 Task: Change the pages per sheet to 2.
Action: Mouse pressed left at (604, 178)
Screenshot: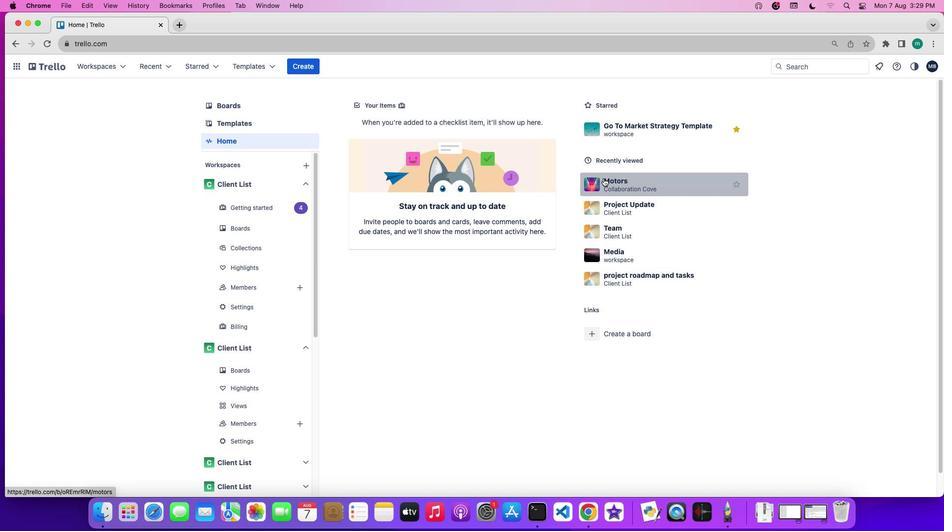 
Action: Mouse moved to (282, 160)
Screenshot: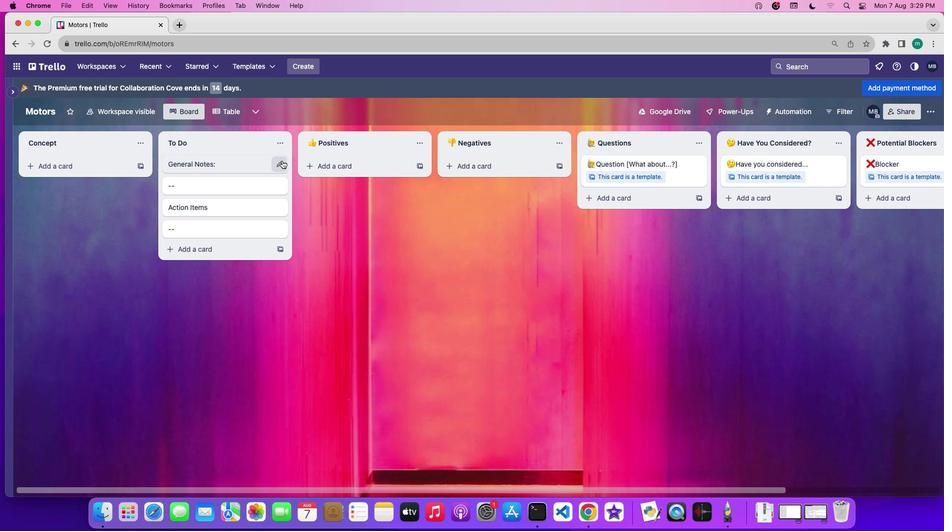 
Action: Mouse pressed left at (282, 160)
Screenshot: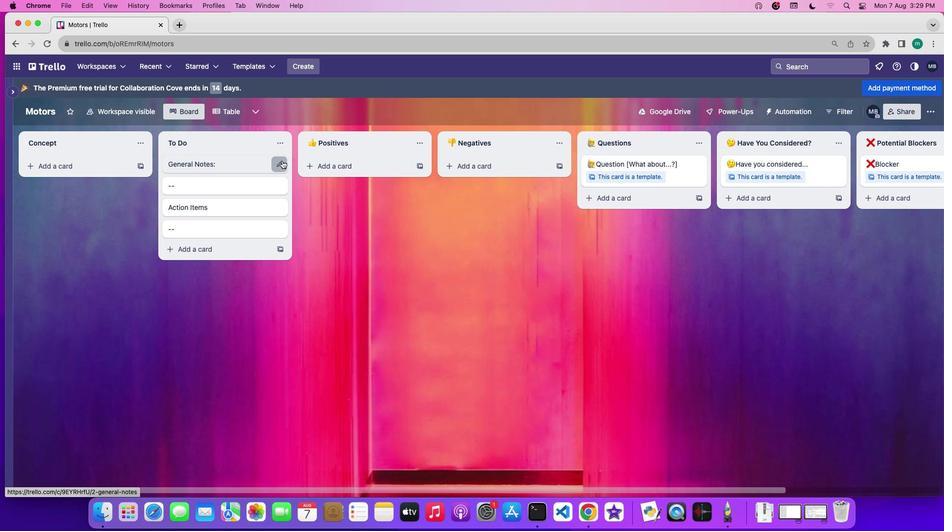 
Action: Mouse moved to (311, 160)
Screenshot: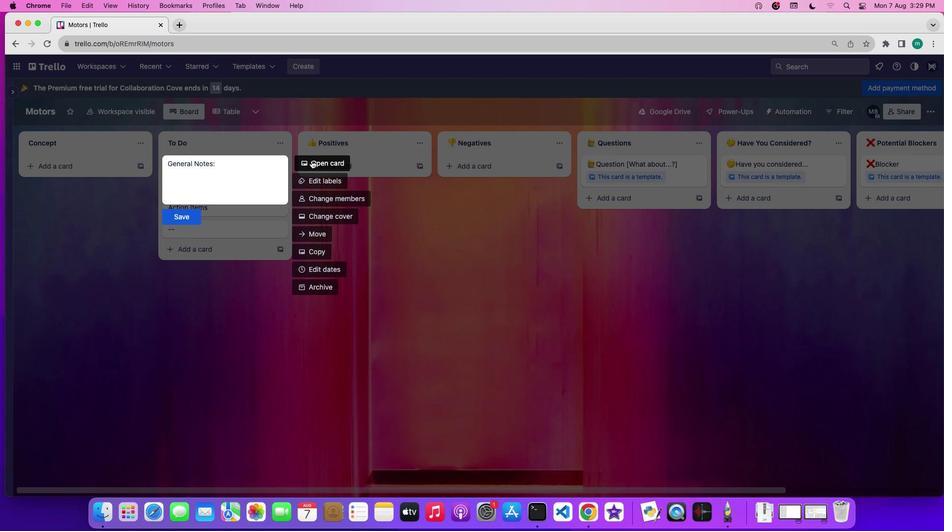
Action: Mouse pressed left at (311, 160)
Screenshot: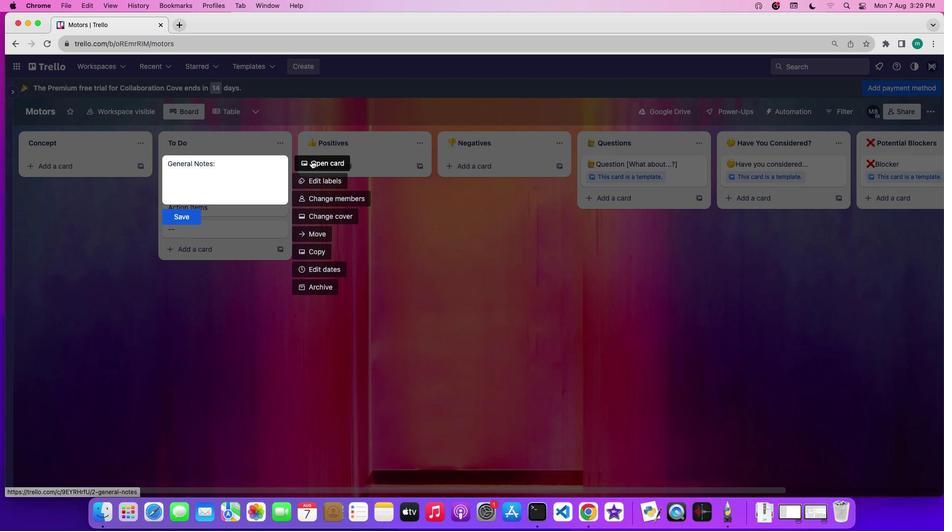 
Action: Mouse moved to (567, 321)
Screenshot: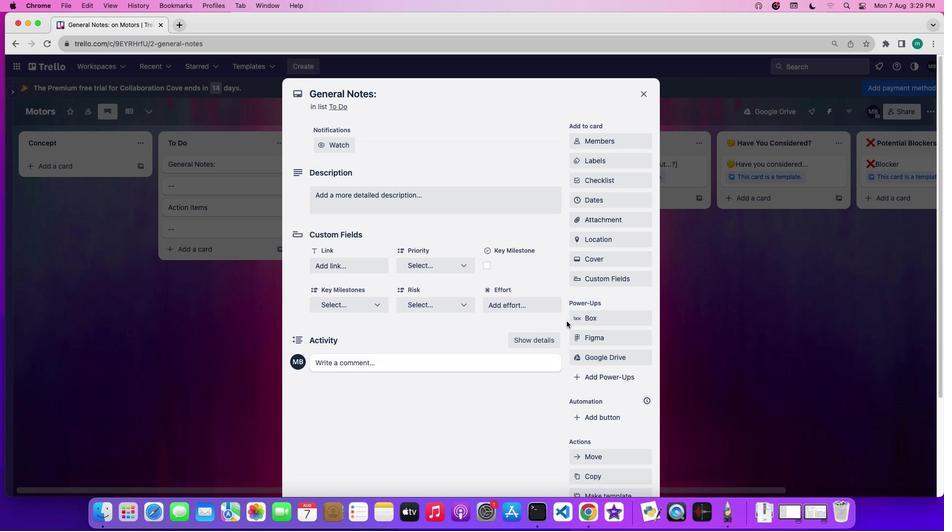 
Action: Mouse scrolled (567, 321) with delta (0, 0)
Screenshot: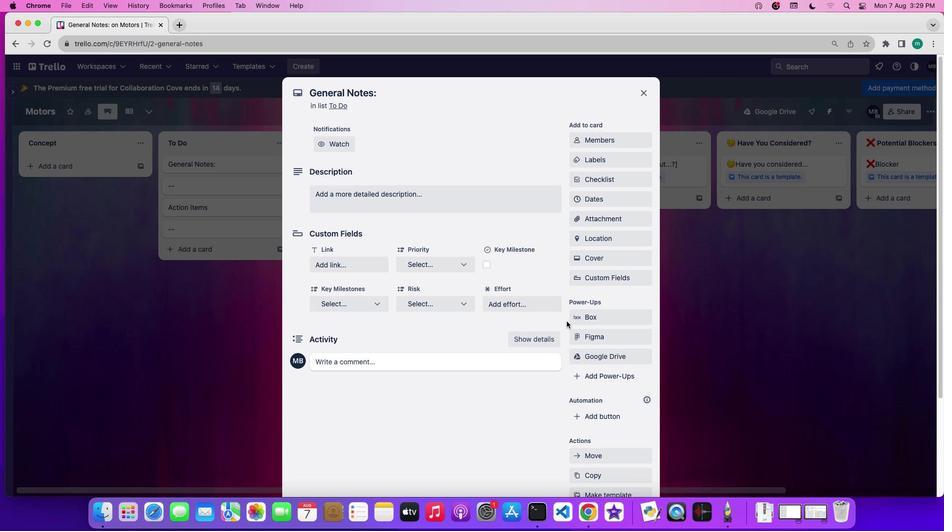 
Action: Mouse scrolled (567, 321) with delta (0, 0)
Screenshot: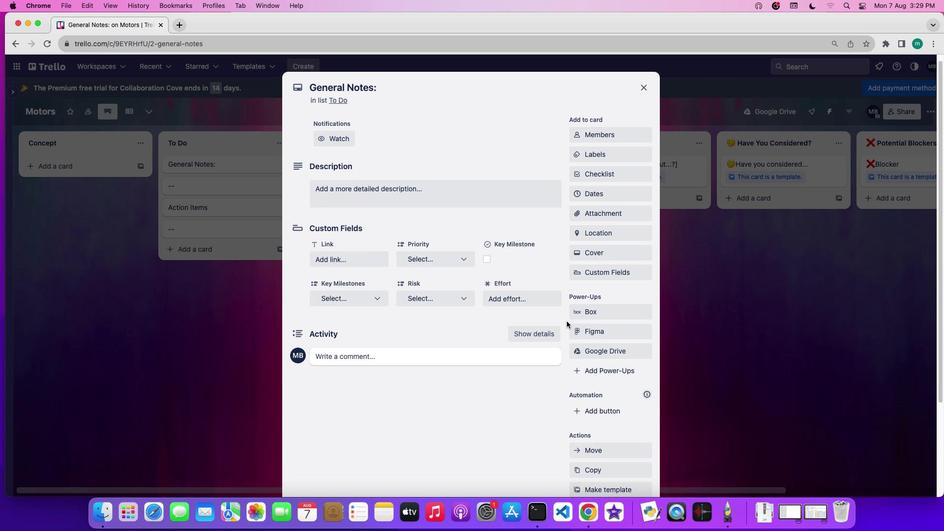 
Action: Mouse scrolled (567, 321) with delta (0, -1)
Screenshot: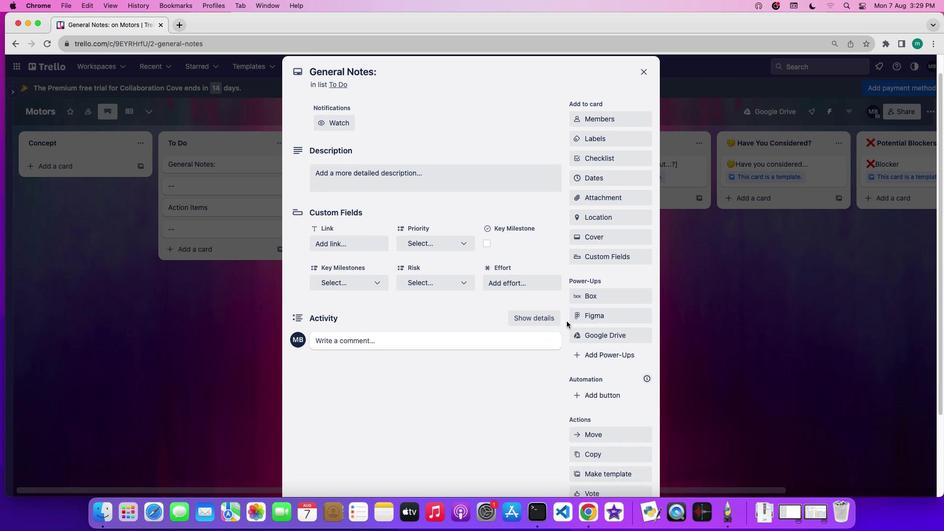 
Action: Mouse scrolled (567, 321) with delta (0, 0)
Screenshot: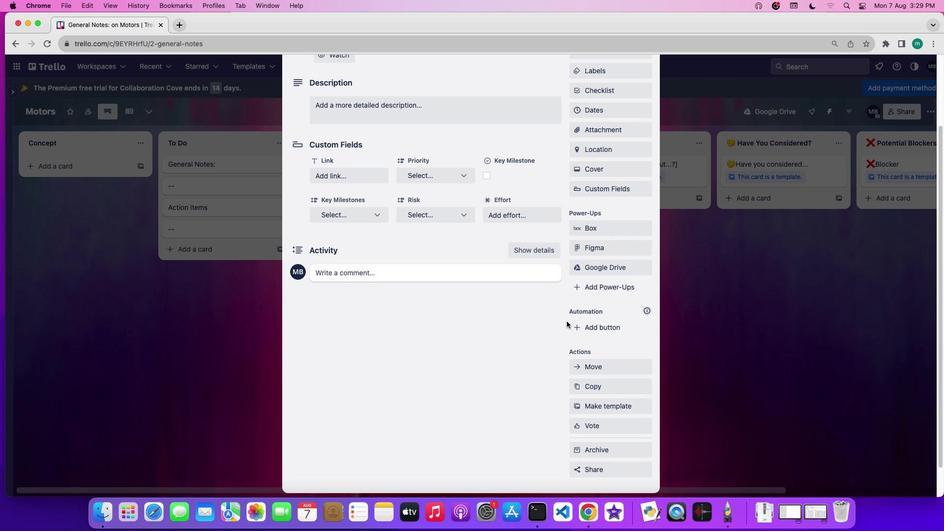 
Action: Mouse scrolled (567, 321) with delta (0, 0)
Screenshot: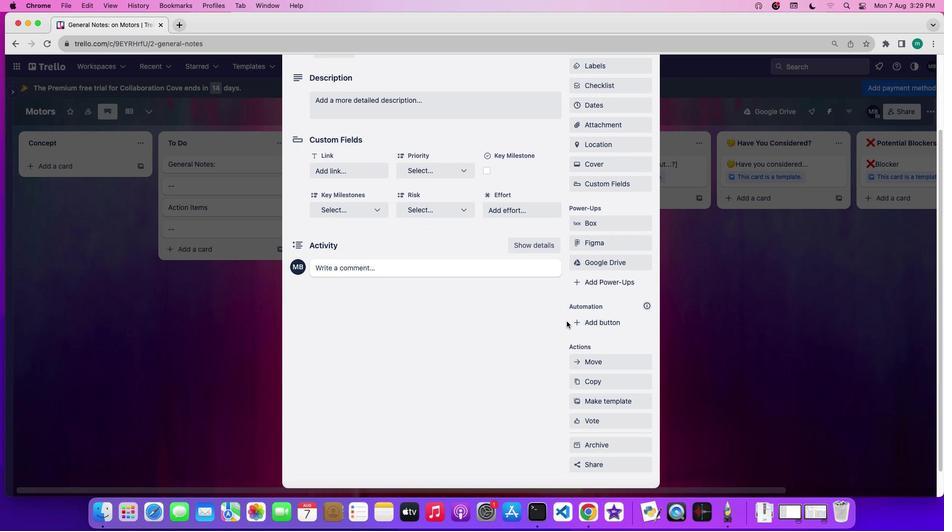 
Action: Mouse scrolled (567, 321) with delta (0, -1)
Screenshot: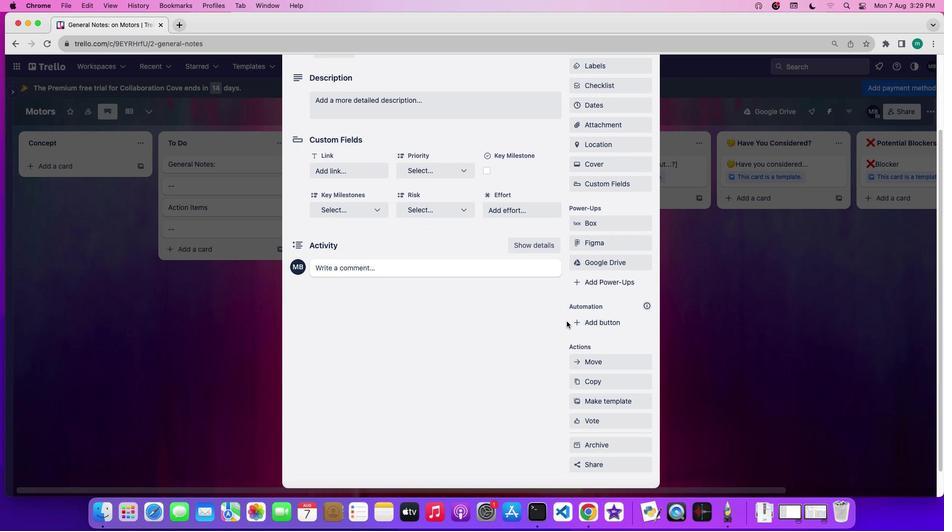 
Action: Mouse scrolled (567, 321) with delta (0, -2)
Screenshot: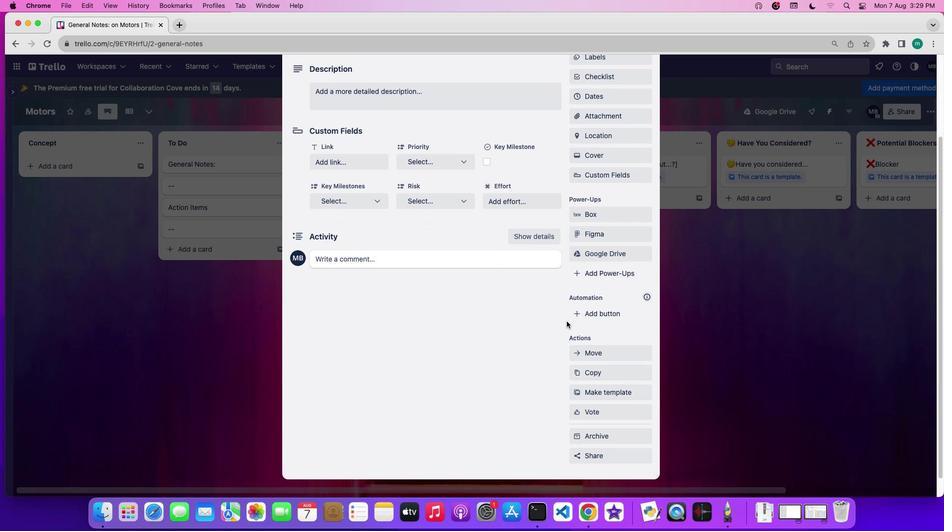 
Action: Mouse scrolled (567, 321) with delta (0, -2)
Screenshot: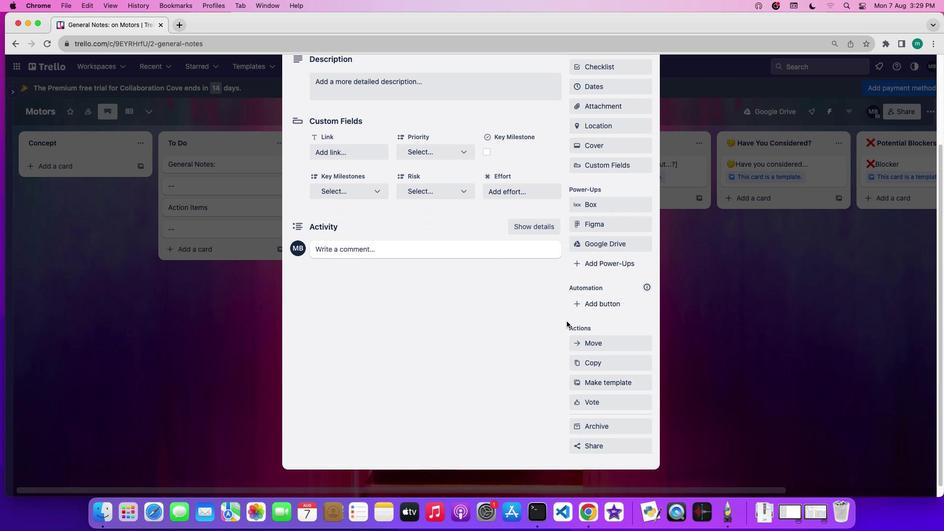 
Action: Mouse moved to (615, 431)
Screenshot: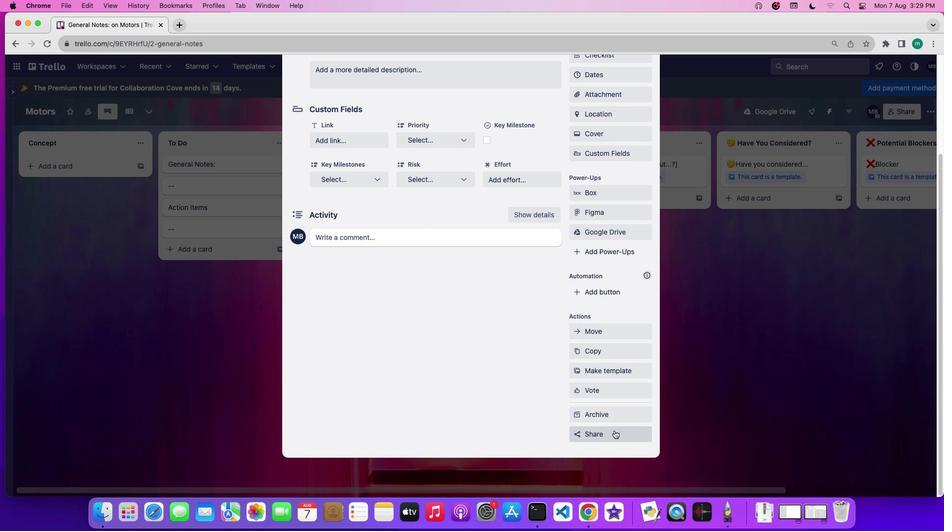 
Action: Mouse pressed left at (615, 431)
Screenshot: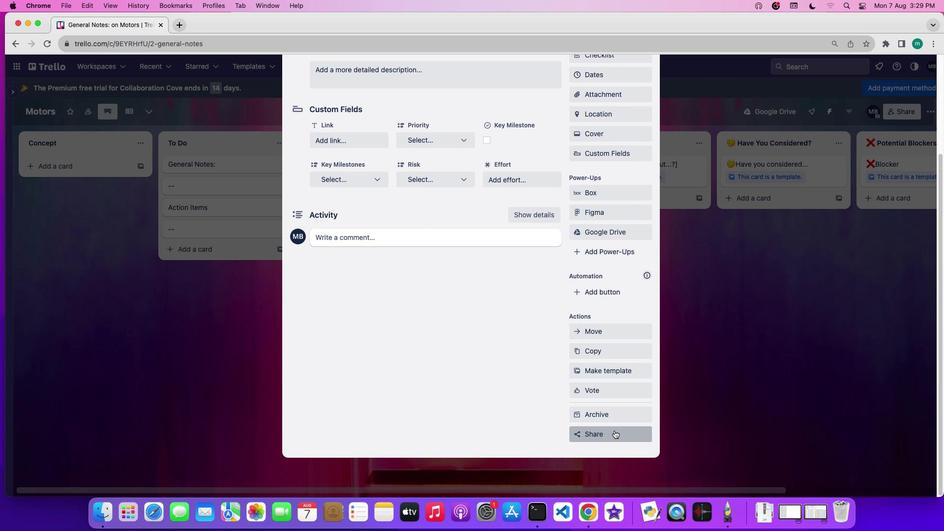
Action: Mouse moved to (622, 218)
Screenshot: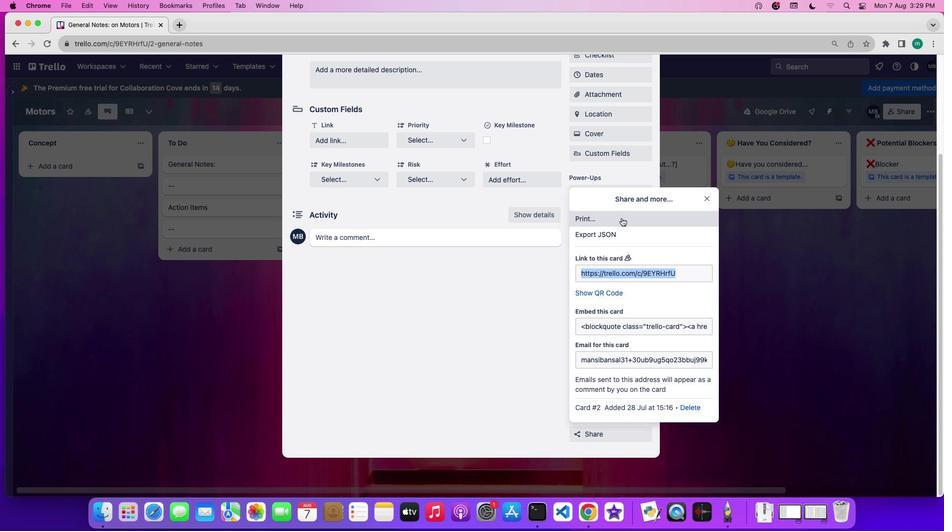 
Action: Mouse pressed left at (622, 218)
Screenshot: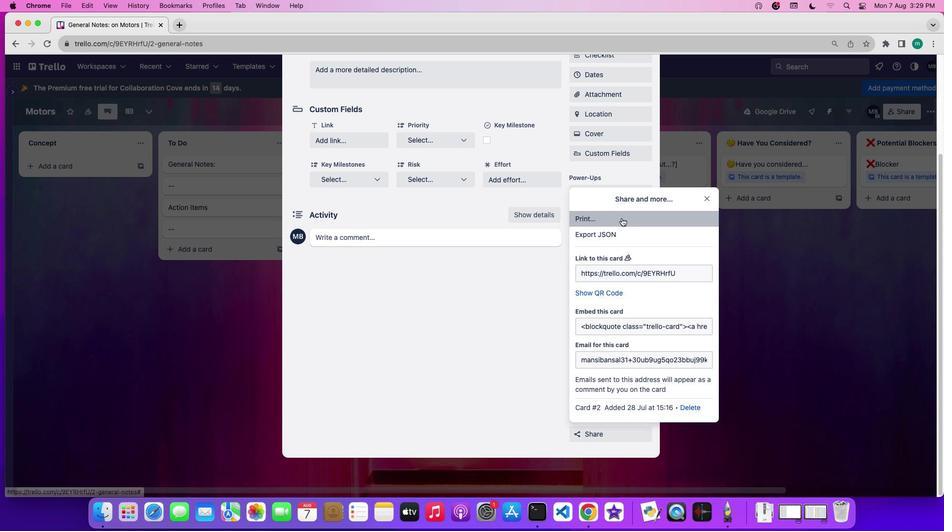 
Action: Mouse moved to (755, 190)
Screenshot: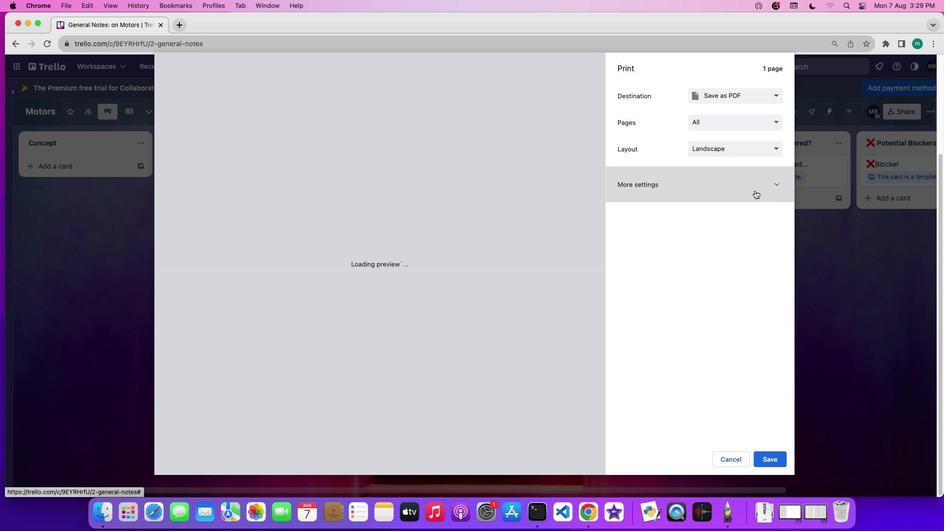 
Action: Mouse pressed left at (755, 190)
Screenshot: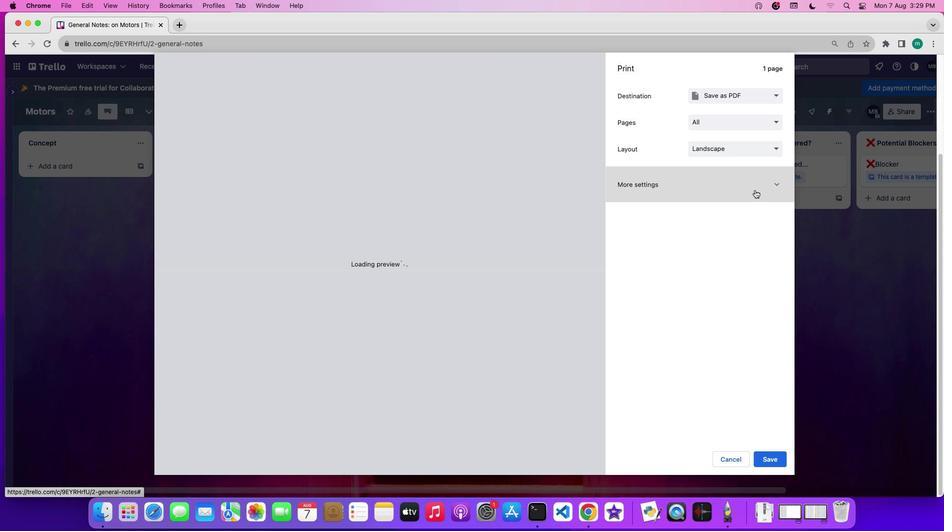 
Action: Mouse moved to (773, 244)
Screenshot: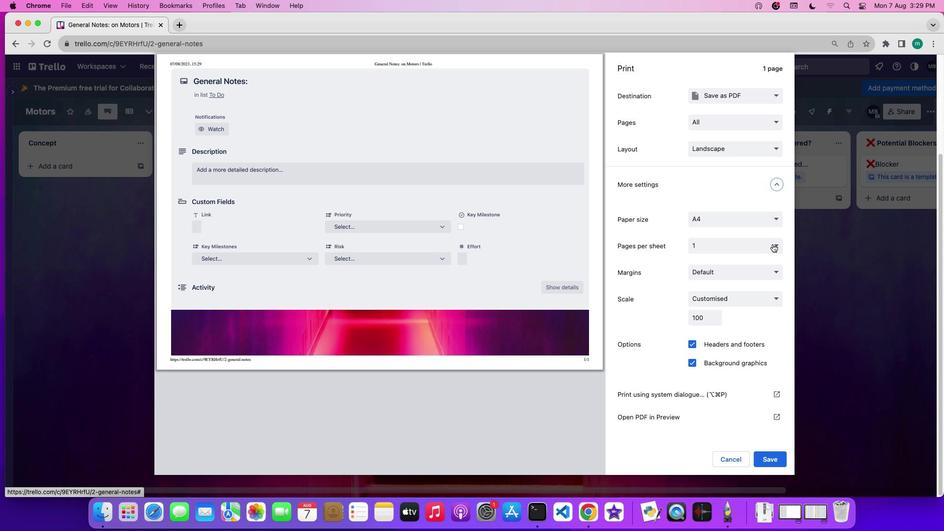 
Action: Mouse pressed left at (773, 244)
Screenshot: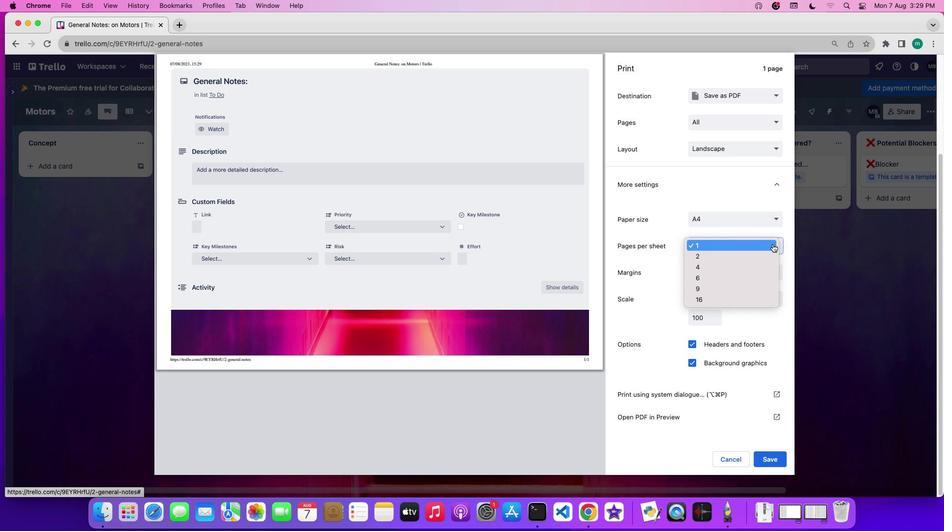 
Action: Mouse moved to (758, 256)
Screenshot: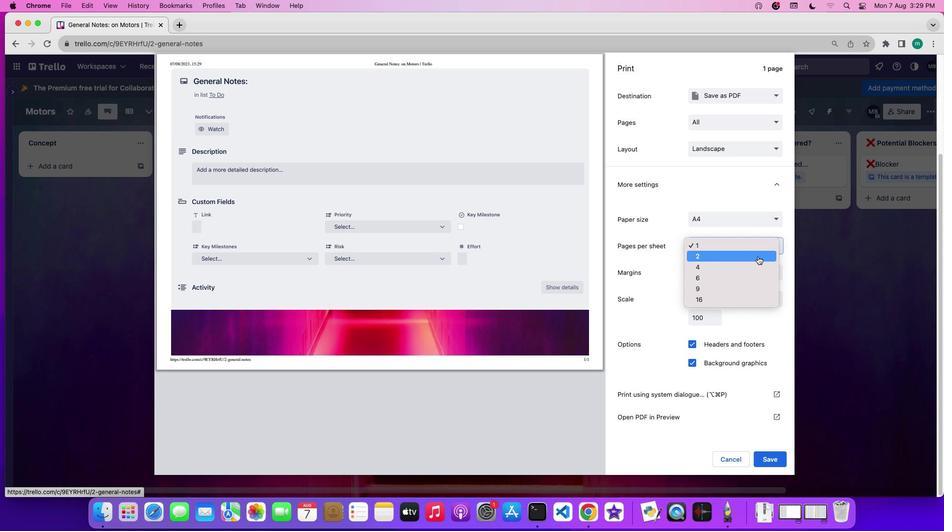 
Action: Mouse pressed left at (758, 256)
Screenshot: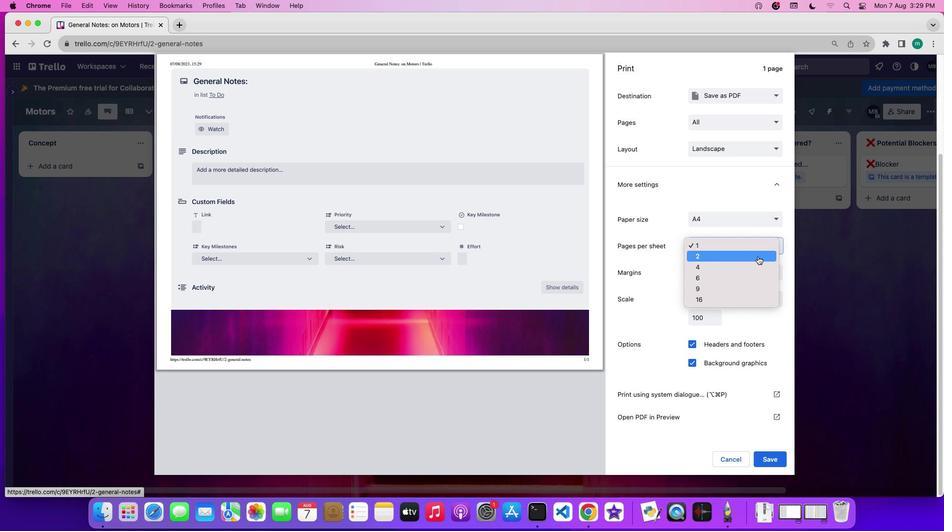 
